 Task: Use the formula "DEC2BIN" in spreadsheet "Project protfolio".
Action: Mouse moved to (135, 80)
Screenshot: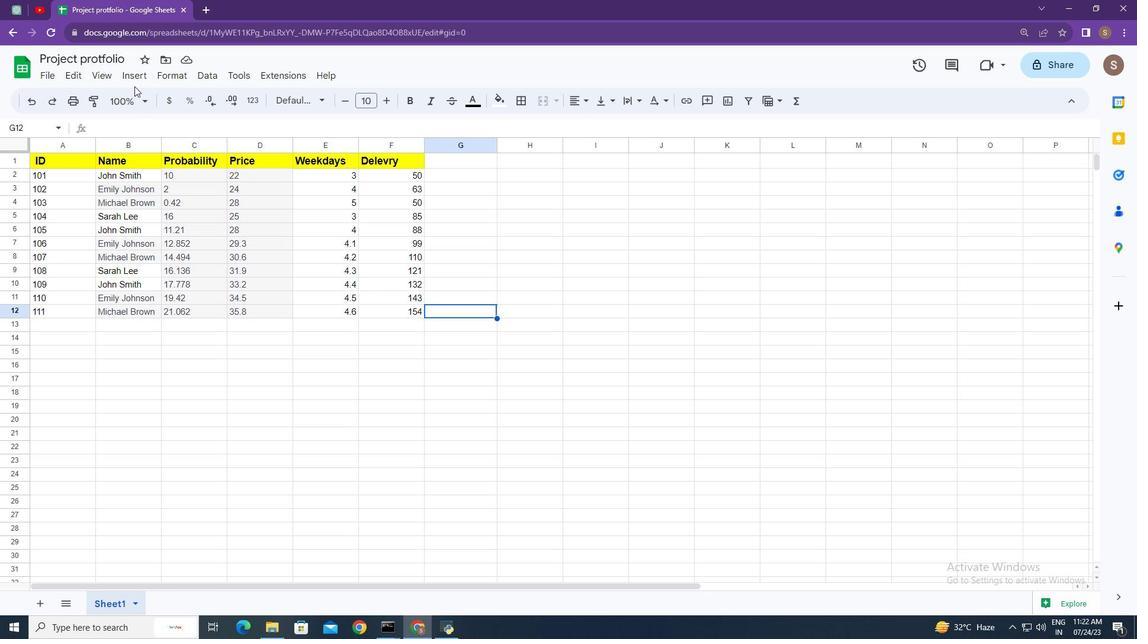 
Action: Mouse pressed left at (135, 80)
Screenshot: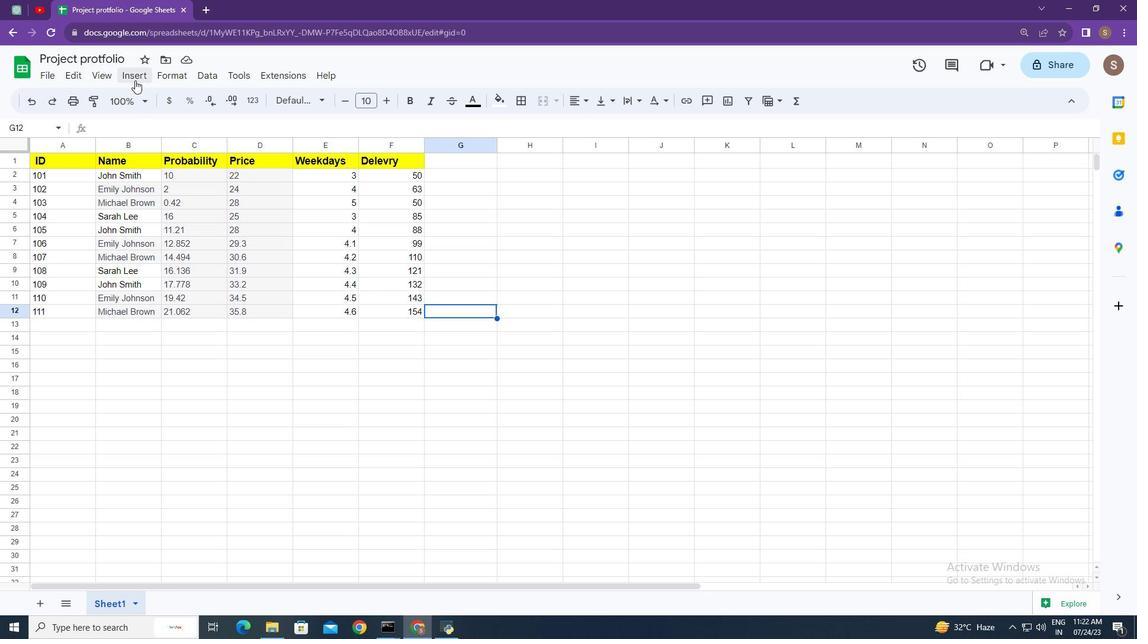 
Action: Mouse moved to (203, 305)
Screenshot: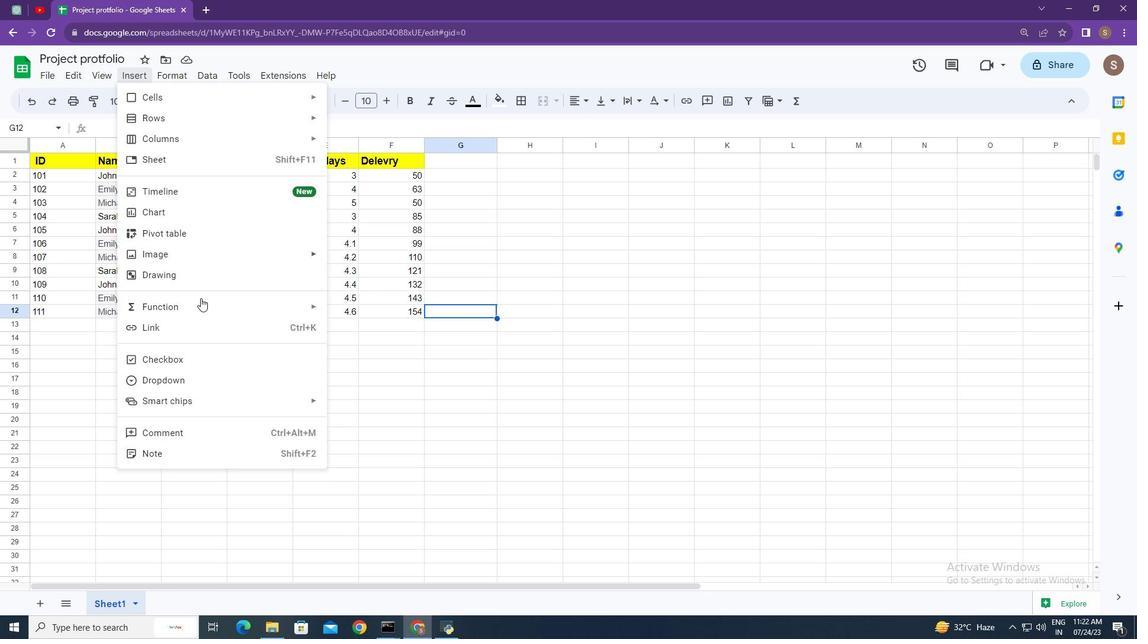 
Action: Mouse pressed left at (203, 305)
Screenshot: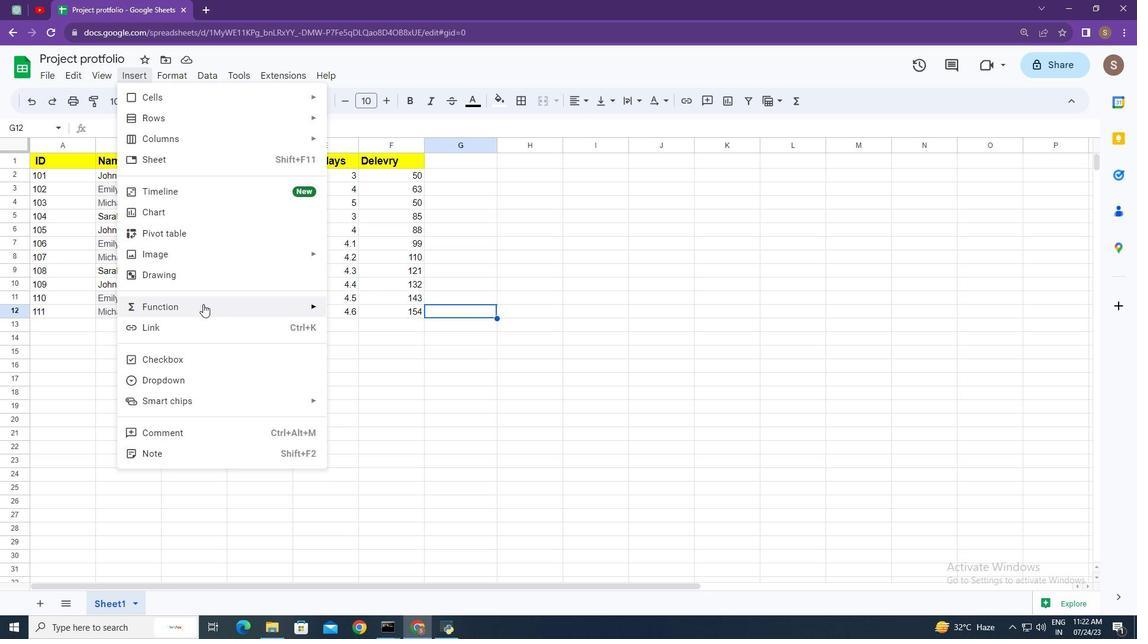 
Action: Mouse moved to (418, 235)
Screenshot: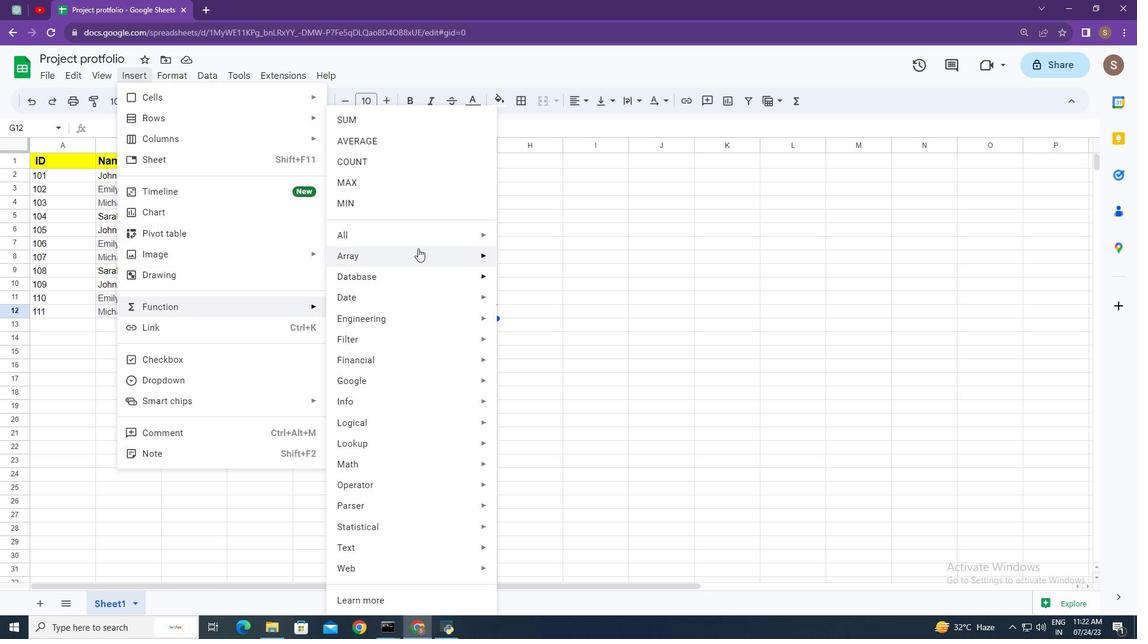
Action: Mouse pressed left at (418, 235)
Screenshot: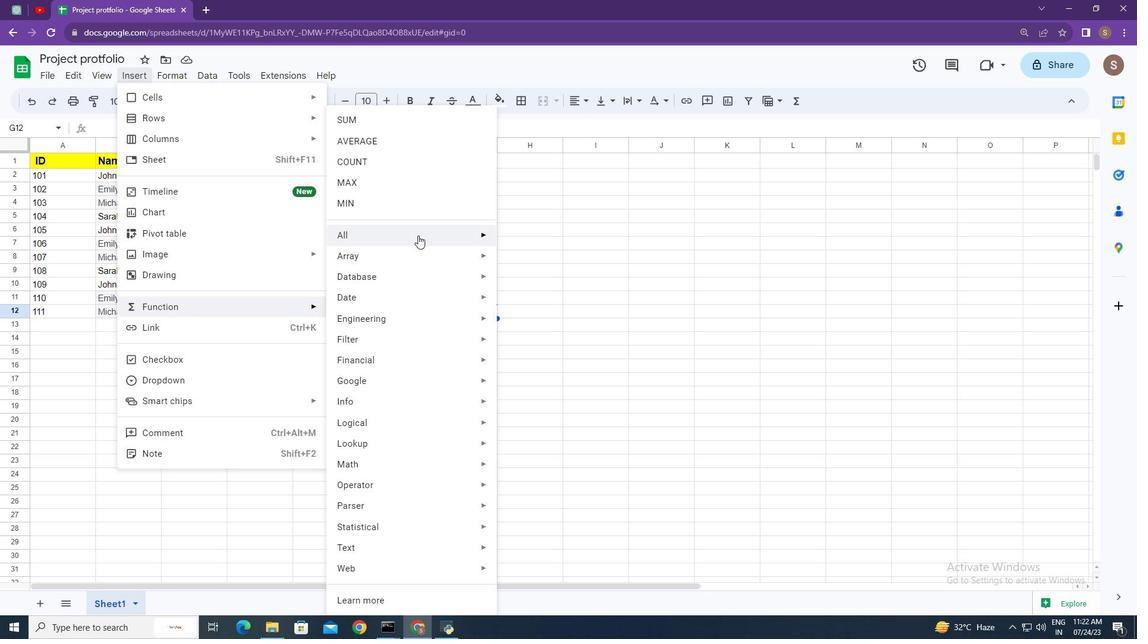 
Action: Mouse moved to (565, 354)
Screenshot: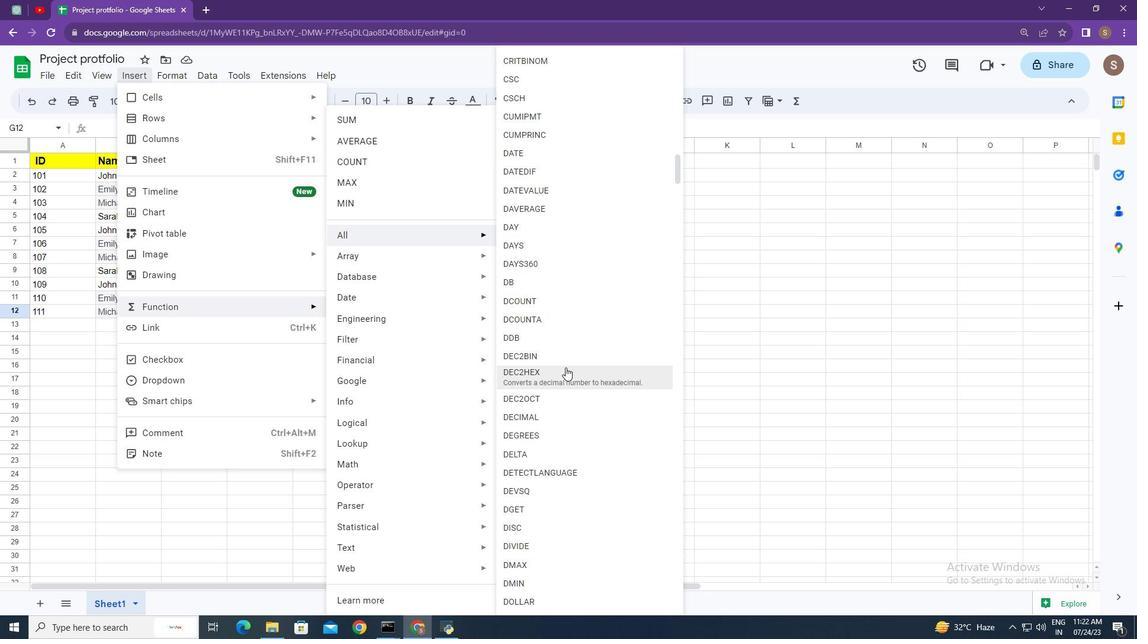 
Action: Mouse pressed left at (565, 354)
Screenshot: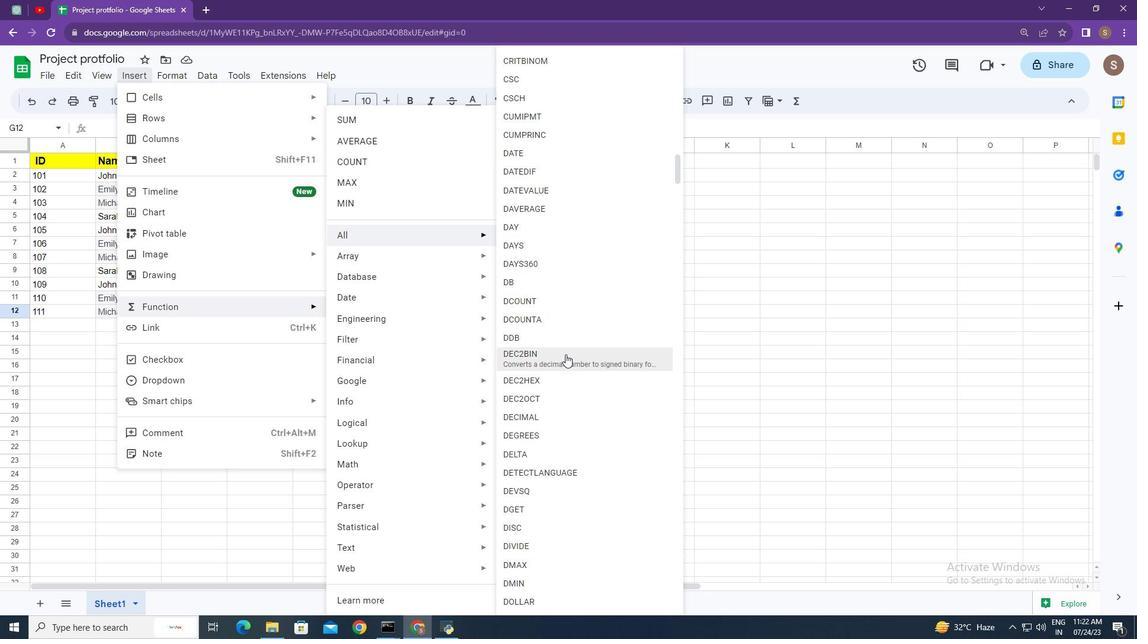 
Action: Key pressed <Key.shift_r>"100<Key.shift_r>",<Key.space>10<Key.enter>
Screenshot: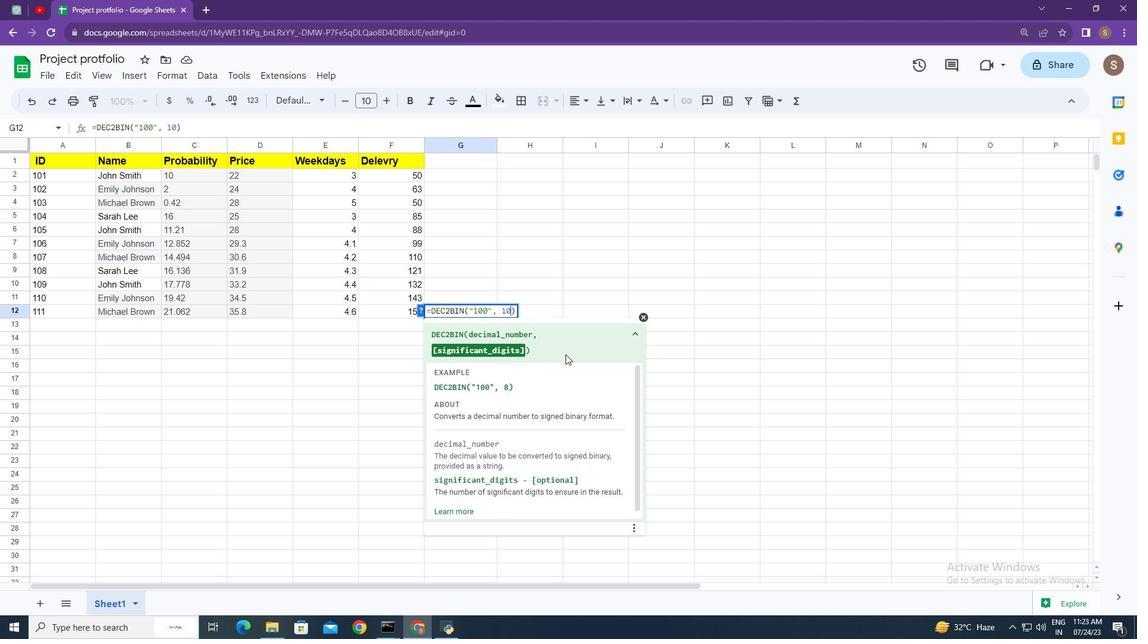 
